 Task: Add a new interval for the date January 25, 2024.
Action: Mouse moved to (67, 618)
Screenshot: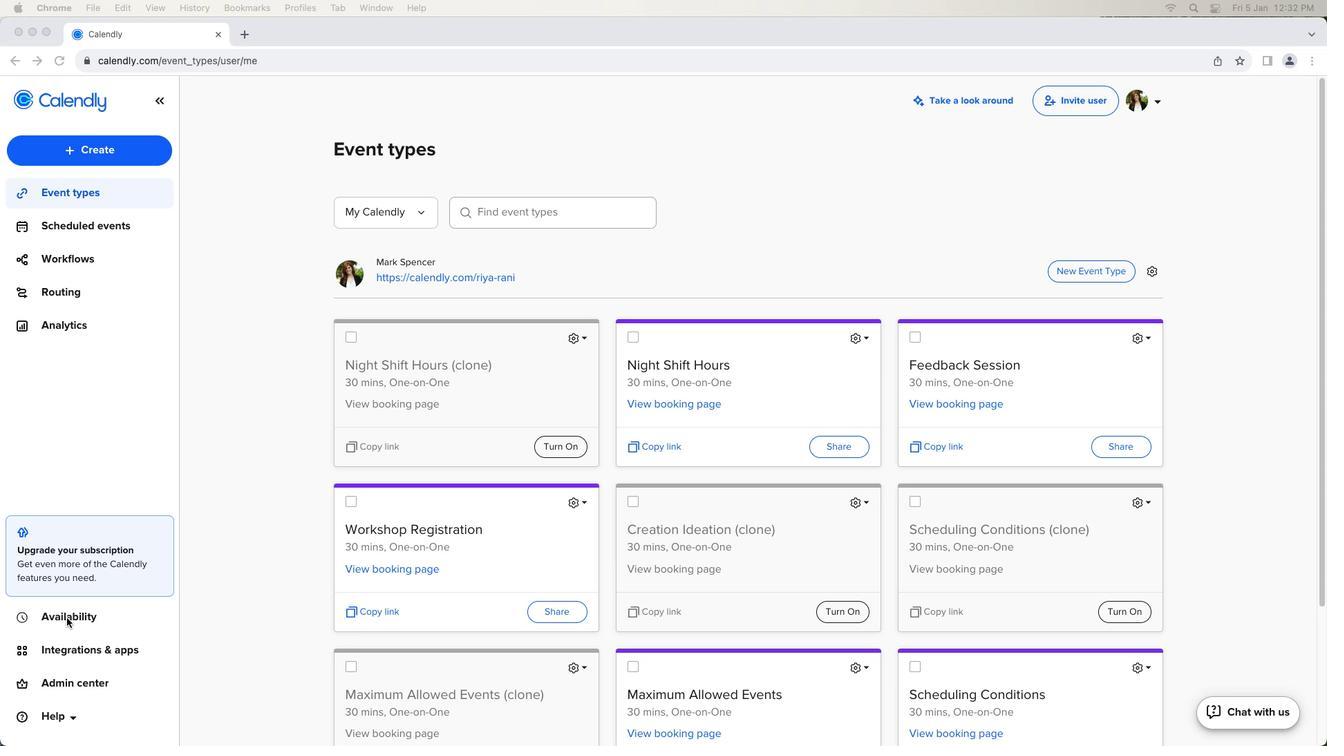 
Action: Mouse pressed left at (67, 618)
Screenshot: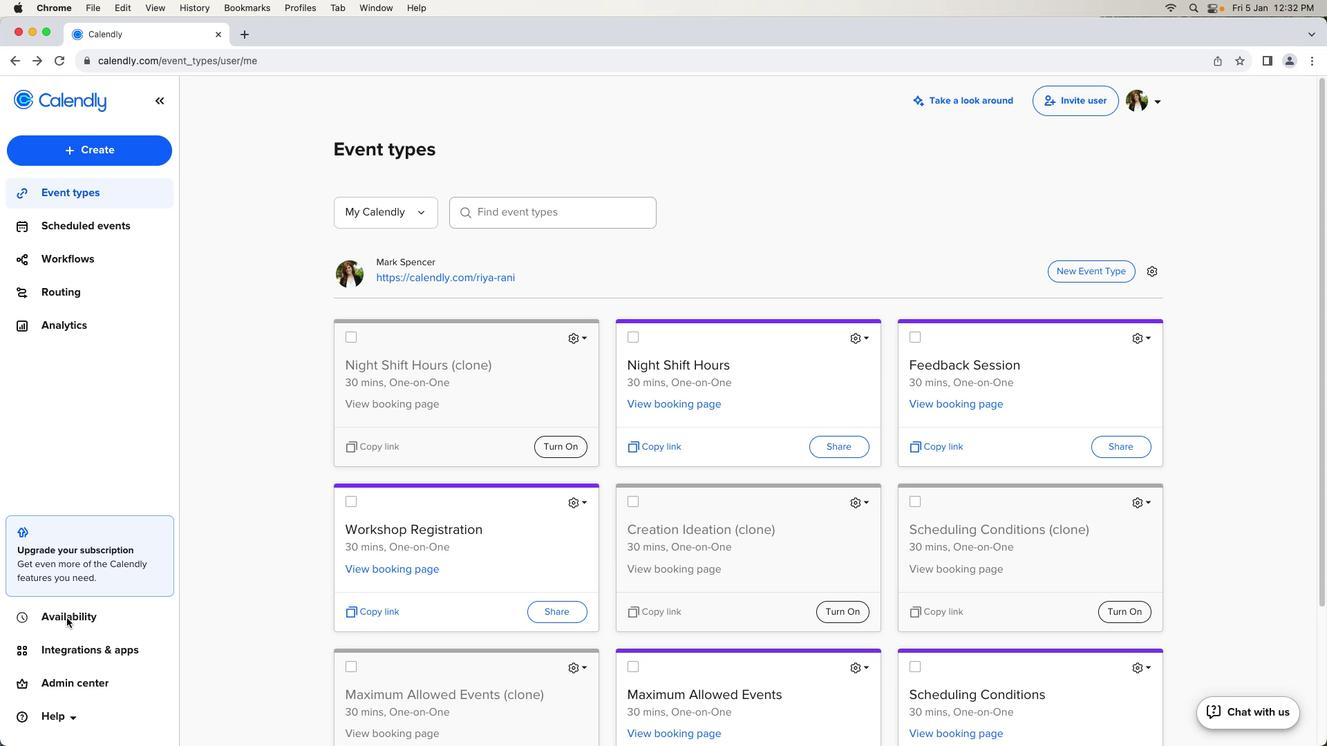 
Action: Mouse pressed left at (67, 618)
Screenshot: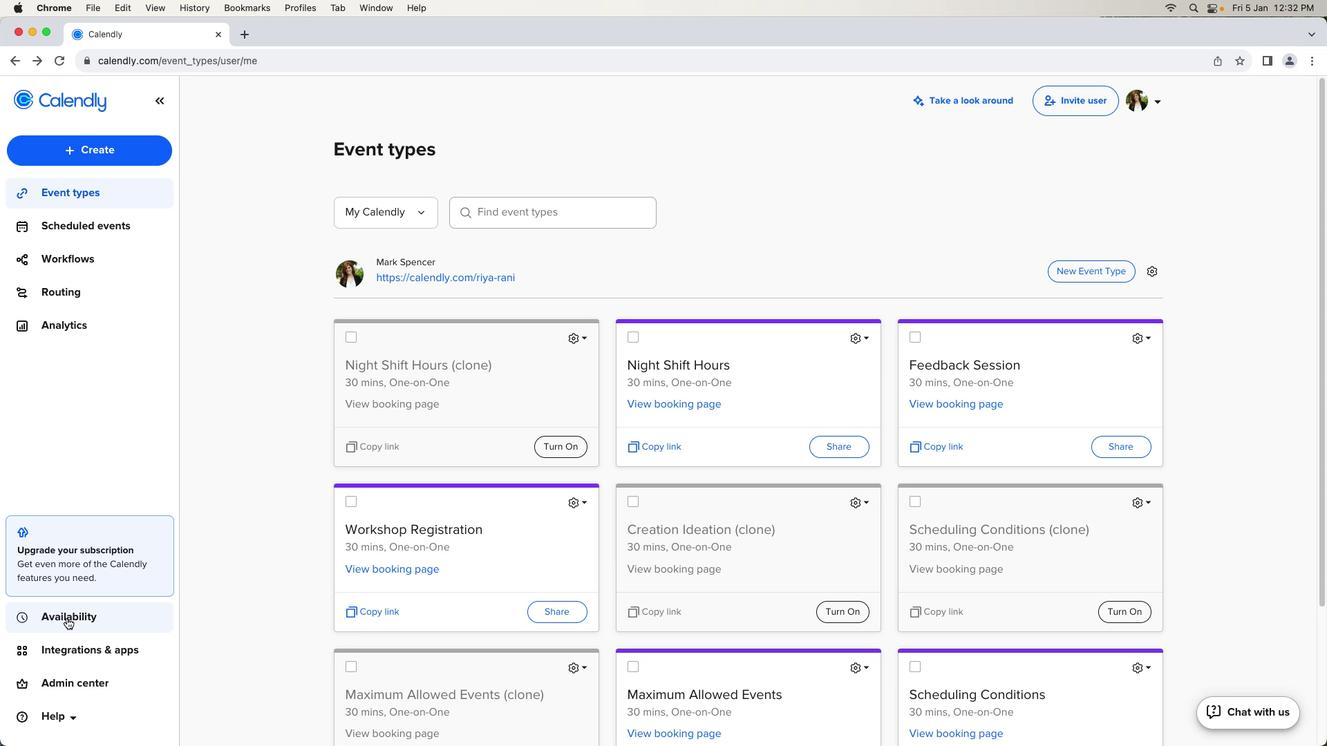 
Action: Mouse moved to (932, 543)
Screenshot: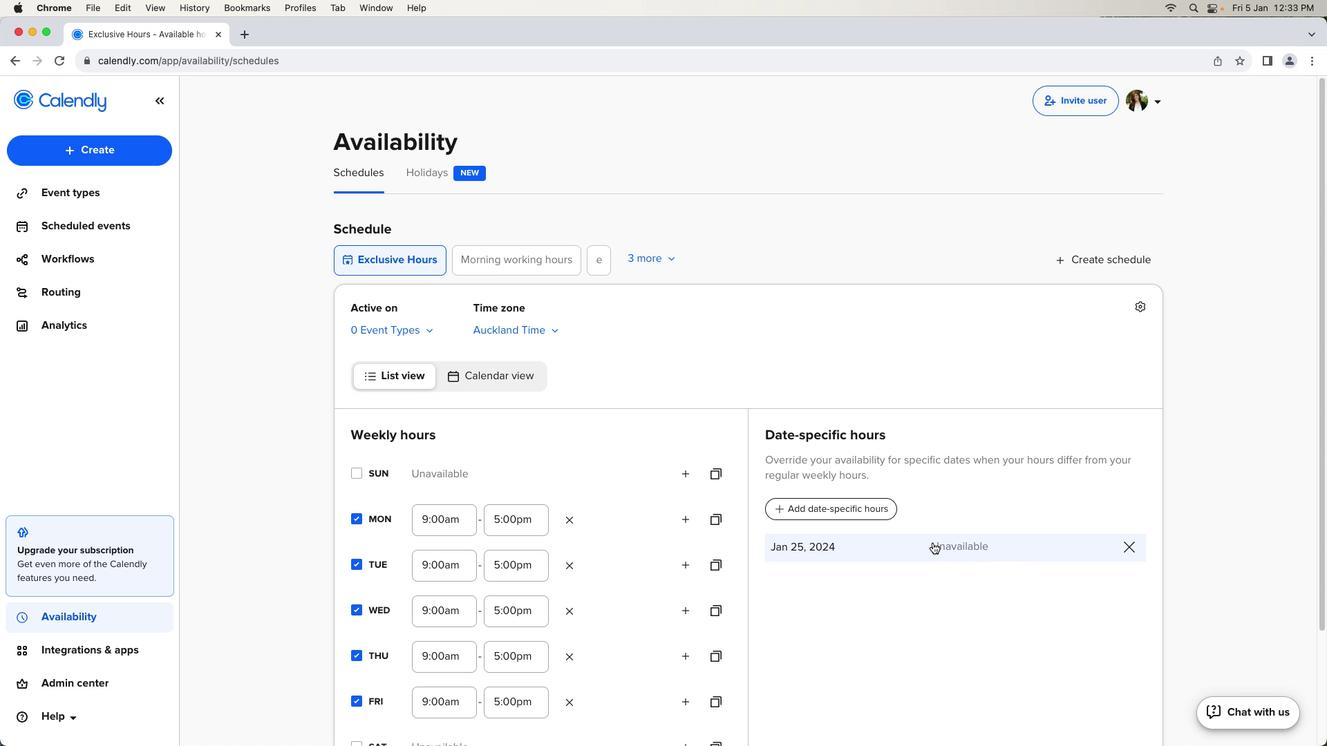 
Action: Mouse pressed left at (932, 543)
Screenshot: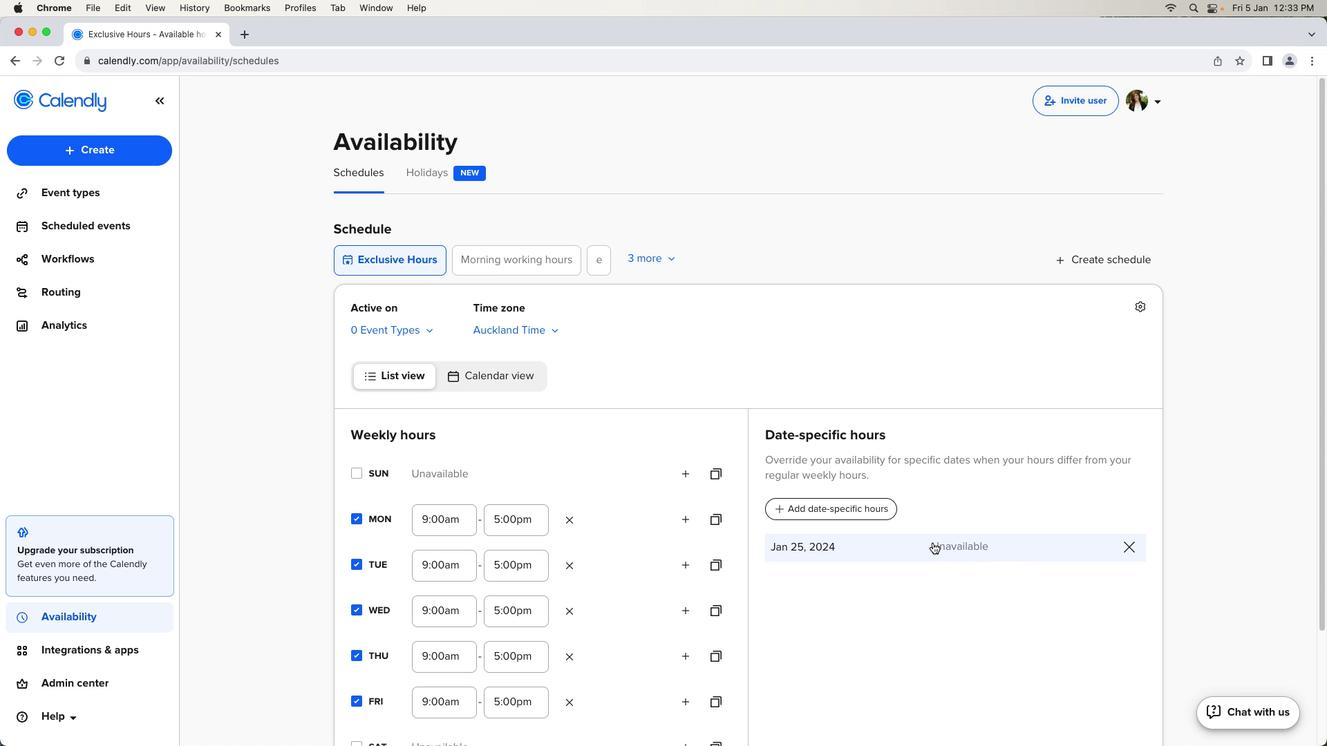 
Action: Mouse moved to (776, 556)
Screenshot: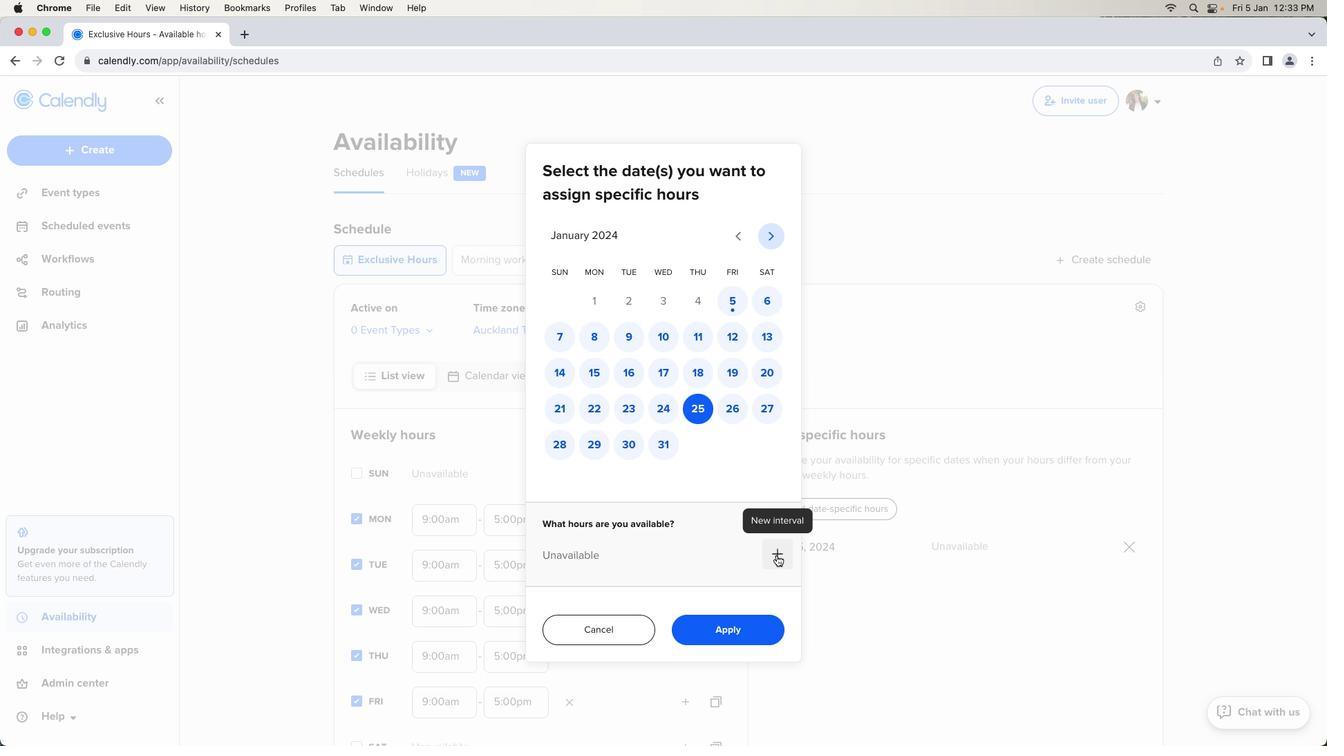 
Action: Mouse pressed left at (776, 556)
Screenshot: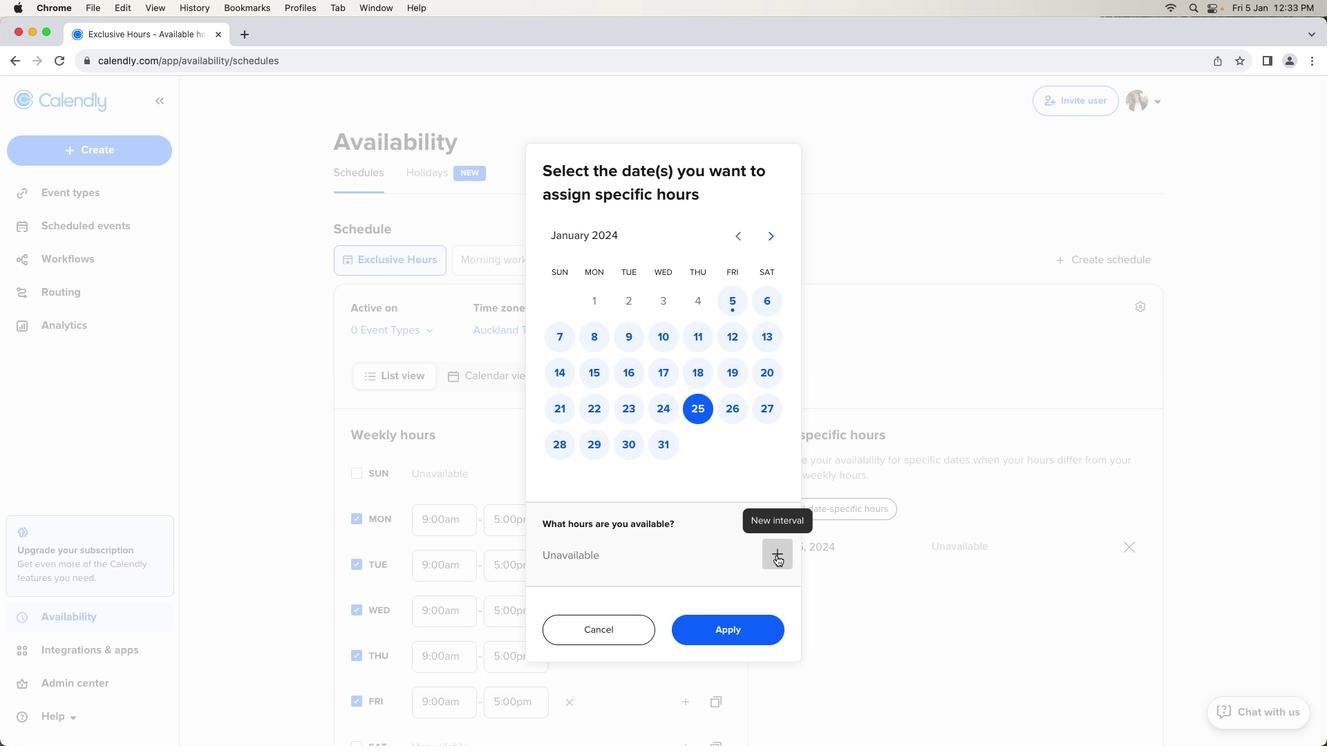 
Action: Mouse moved to (743, 637)
Screenshot: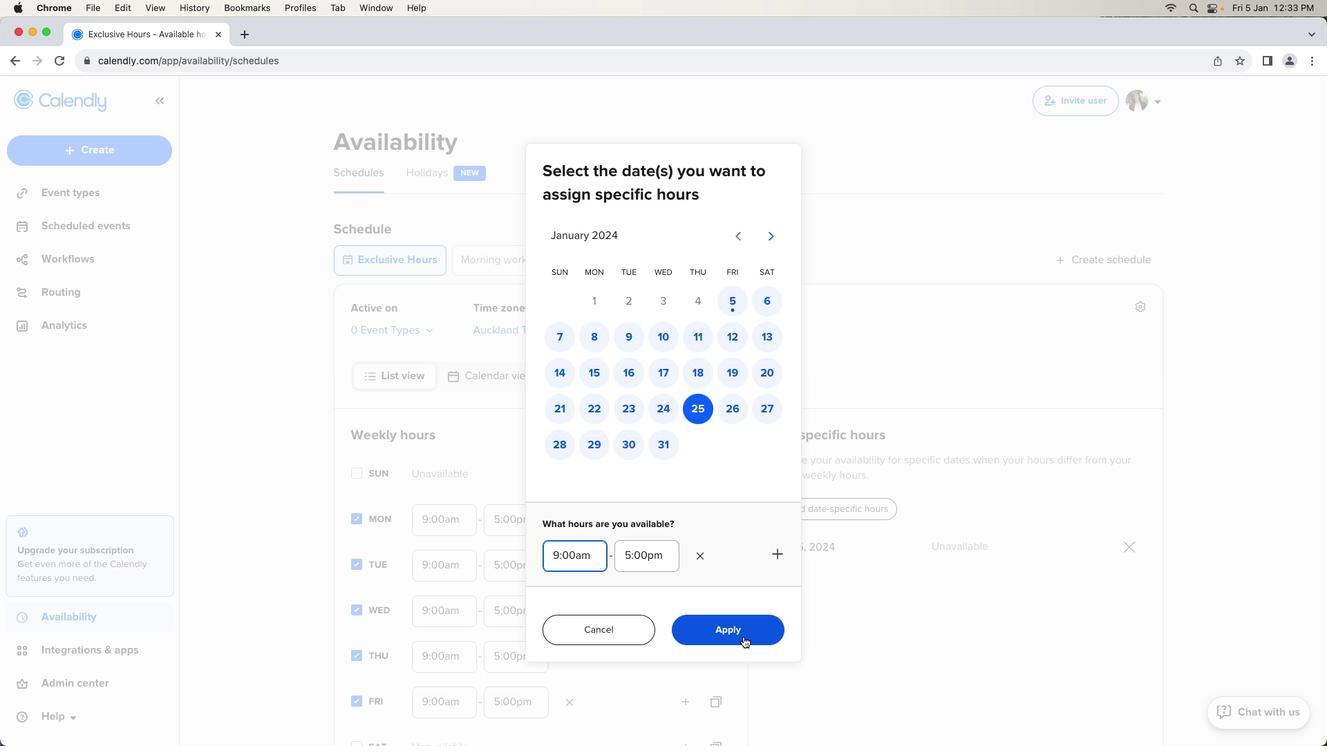 
Action: Mouse pressed left at (743, 637)
Screenshot: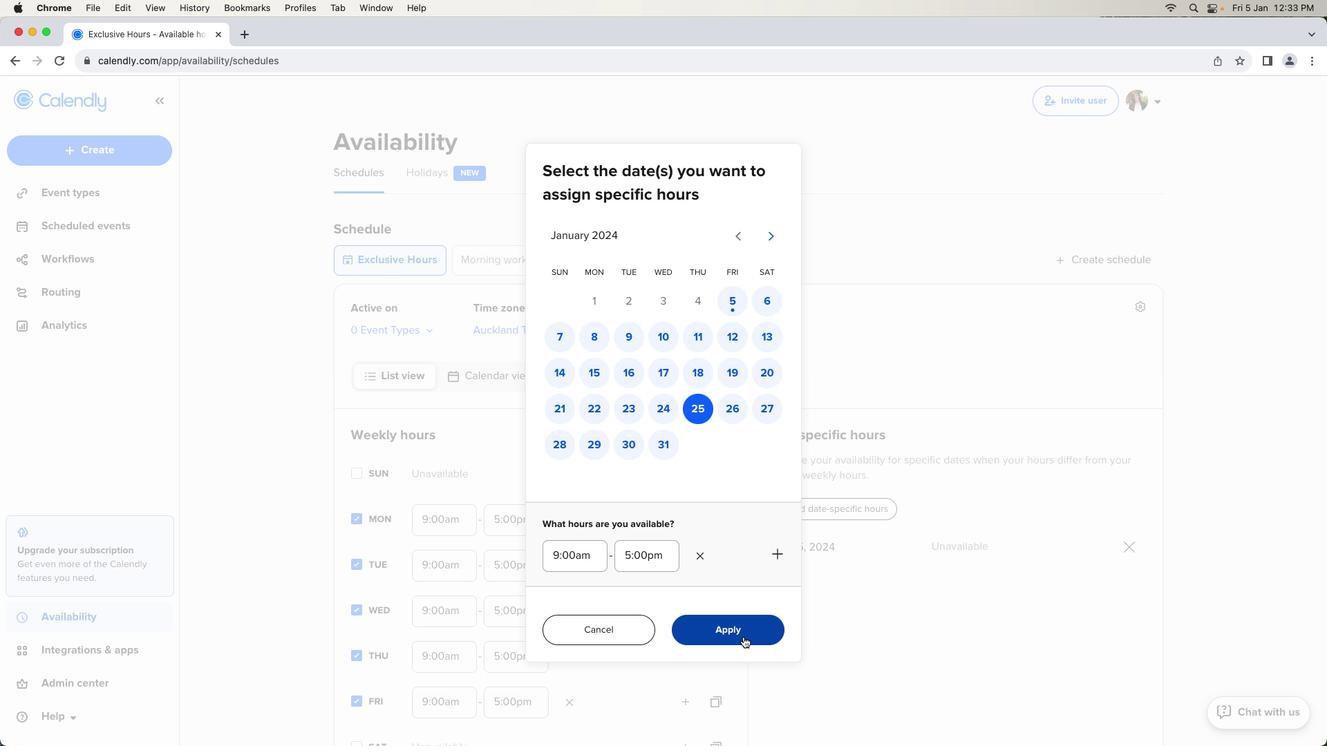 
Action: Mouse moved to (743, 636)
Screenshot: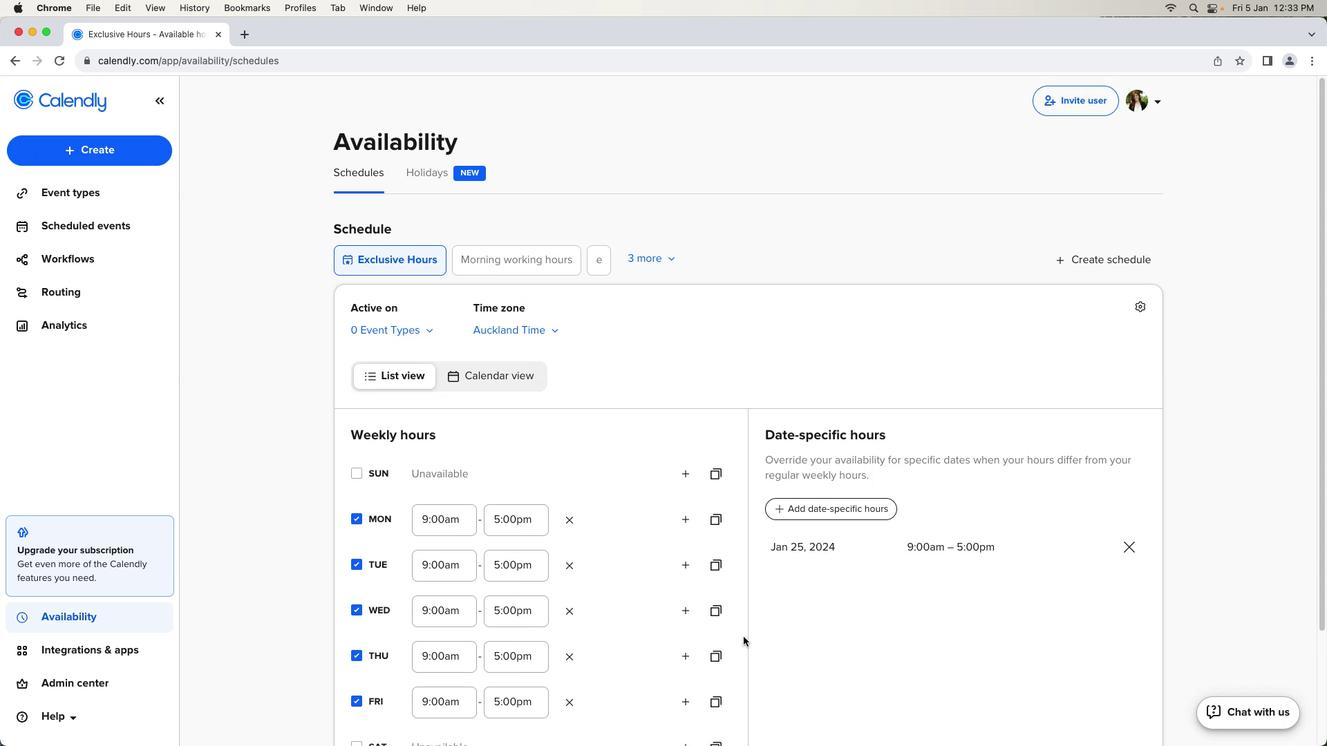 
